 Task: Add an event with the title Third Project Kick-off, date '2024/03/21', time 7:30 AM to 9:30 AMand add a description: Following the introduction, participants will have the chance to present a prepared presentation of their choice in front of the group. Each presenter will be allocated a specific time slot, allowing them to showcase their skills and practice their delivery. Presentations can cover a wide range of topics, including but not limited to business proposals, academic research, project updates, or persuasive speeches., put the event into Yellow category, logged in from the account softage.3@softage.netand send the event invitation to softage.1@softage.net and softage.2@softage.net. Set a reminder for the event 12 hour before
Action: Mouse moved to (79, 83)
Screenshot: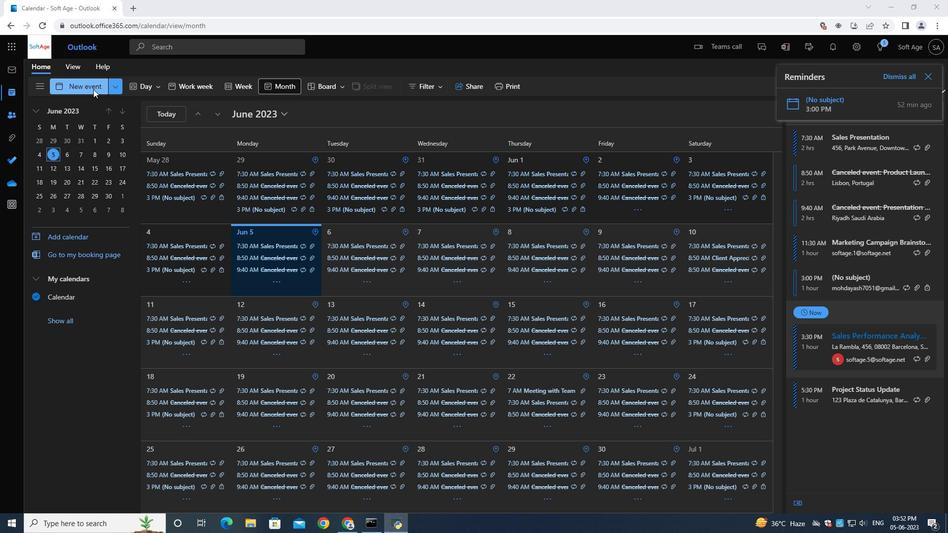 
Action: Mouse pressed left at (79, 83)
Screenshot: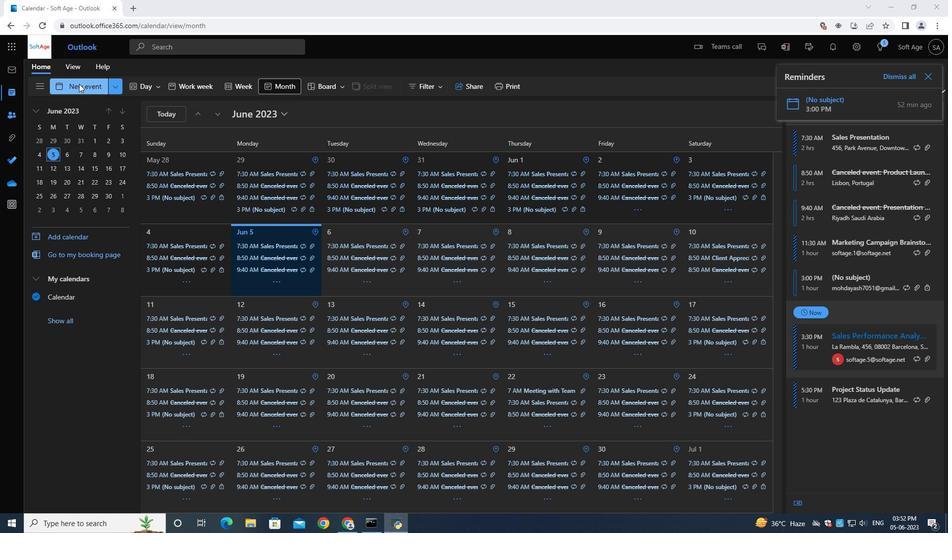 
Action: Mouse moved to (242, 151)
Screenshot: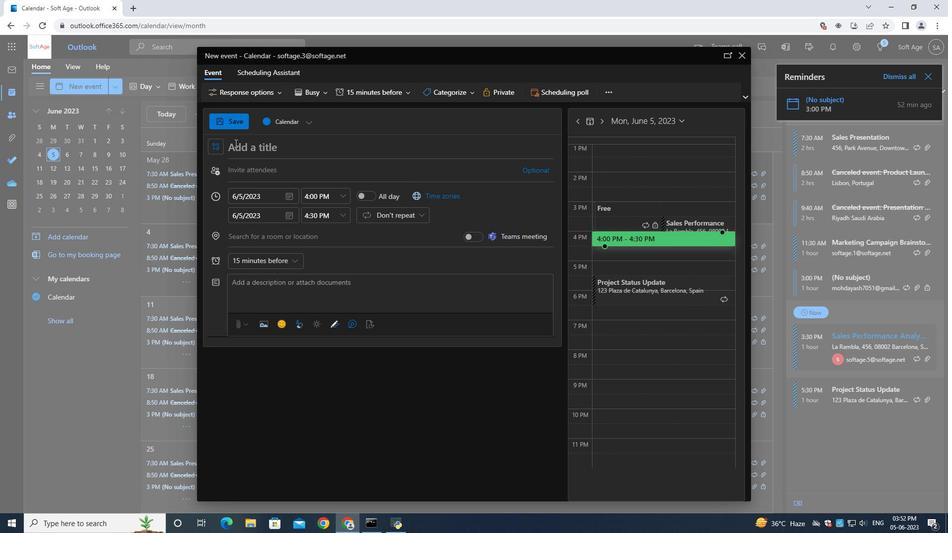 
Action: Mouse pressed left at (242, 151)
Screenshot: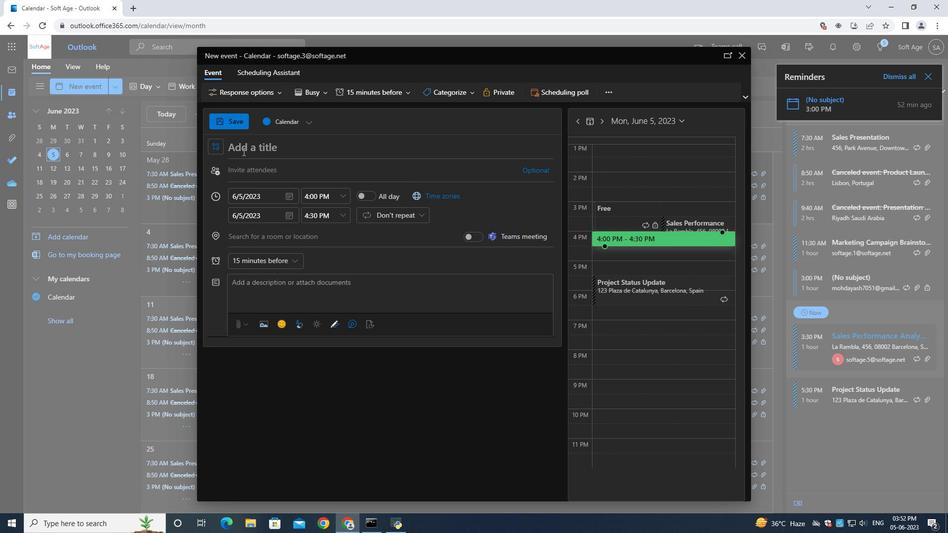 
Action: Key pressed <Key.shift><Key.shift>Third<Key.space><Key.shift><Key.shift>Project<Key.space><Key.shift>Kicck<Key.backspace><Key.backspace>k-off
Screenshot: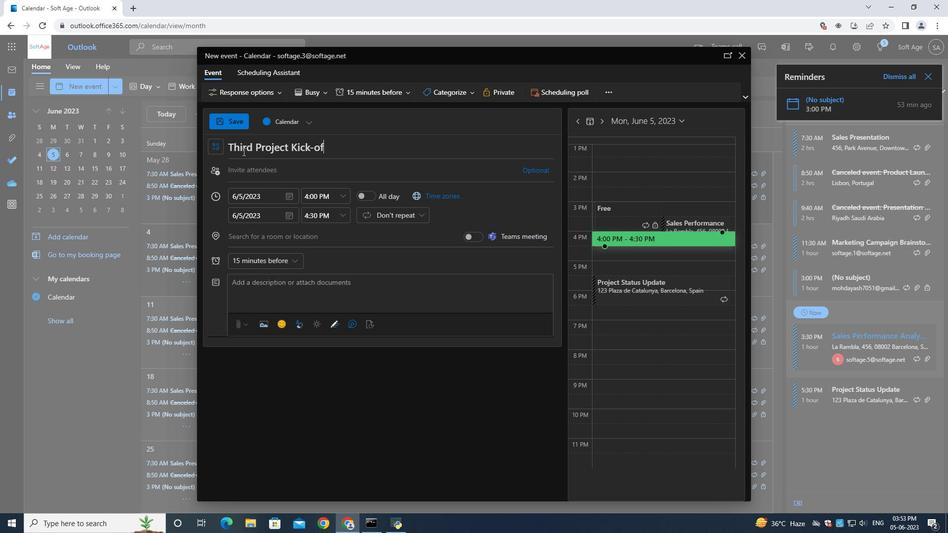 
Action: Mouse moved to (284, 200)
Screenshot: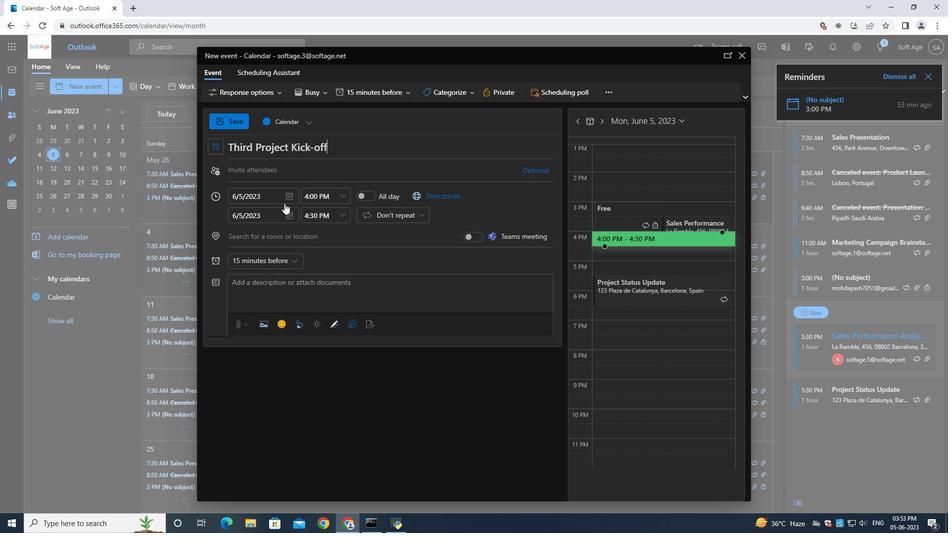 
Action: Mouse pressed left at (284, 200)
Screenshot: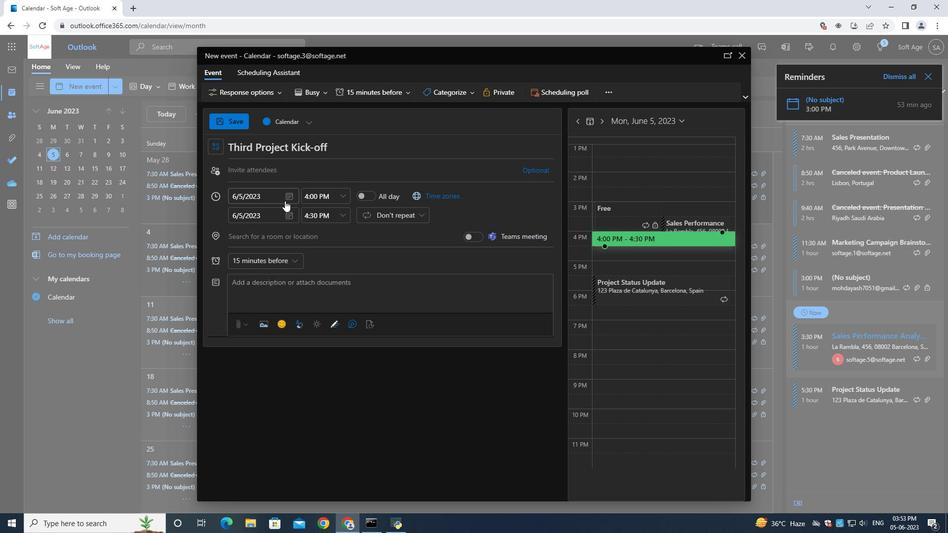 
Action: Mouse moved to (323, 219)
Screenshot: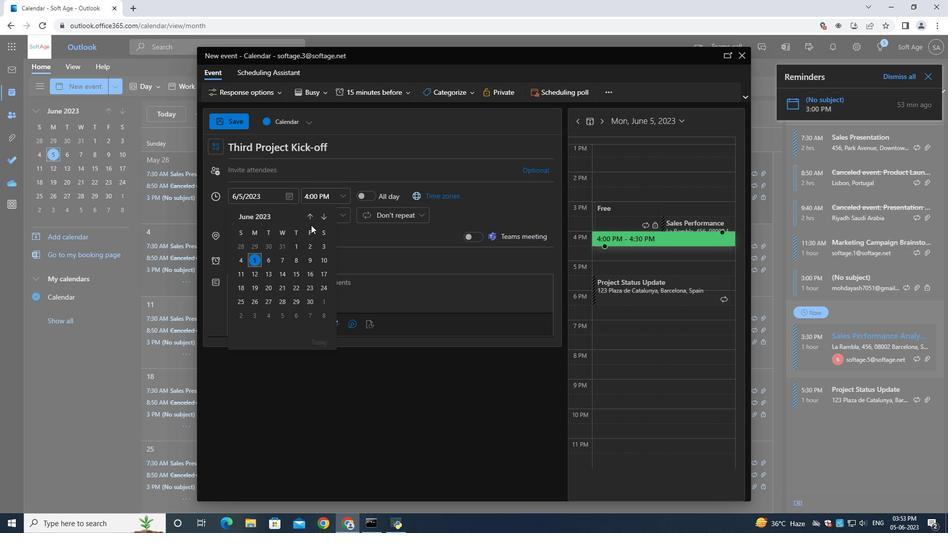 
Action: Mouse pressed left at (323, 219)
Screenshot: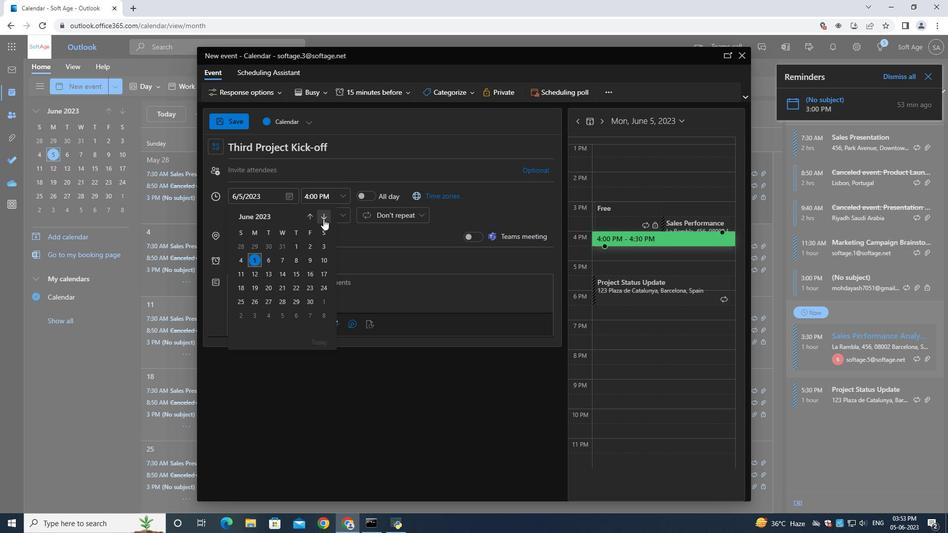 
Action: Mouse moved to (323, 219)
Screenshot: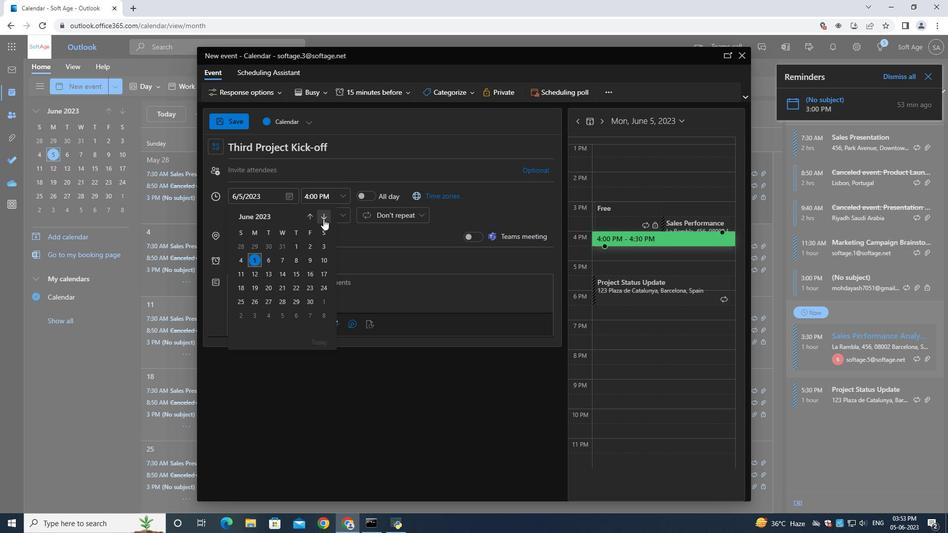
Action: Mouse pressed left at (323, 219)
Screenshot: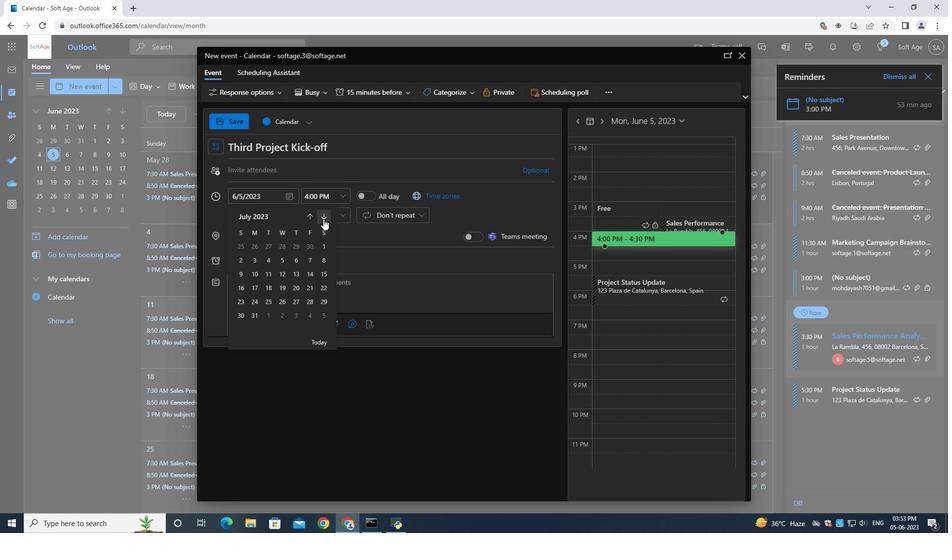 
Action: Mouse pressed left at (323, 219)
Screenshot: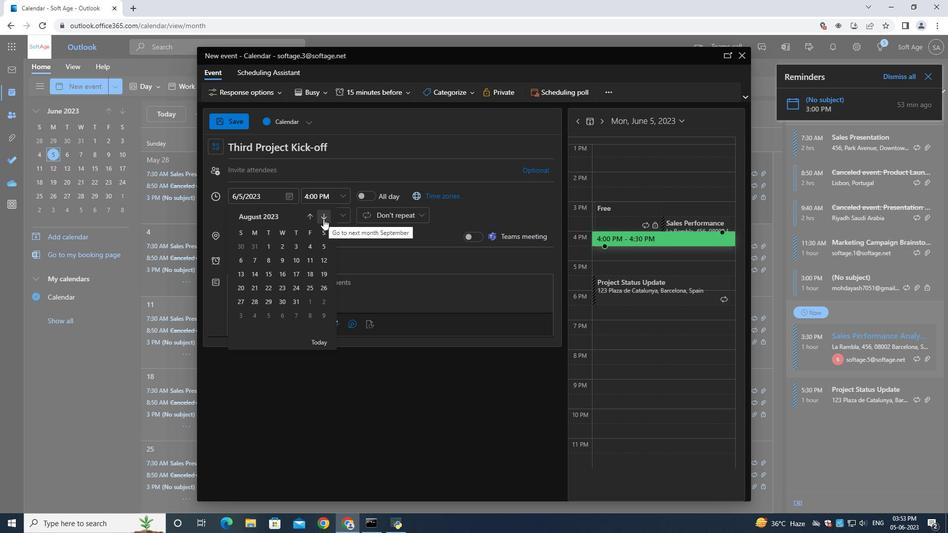 
Action: Mouse pressed left at (323, 219)
Screenshot: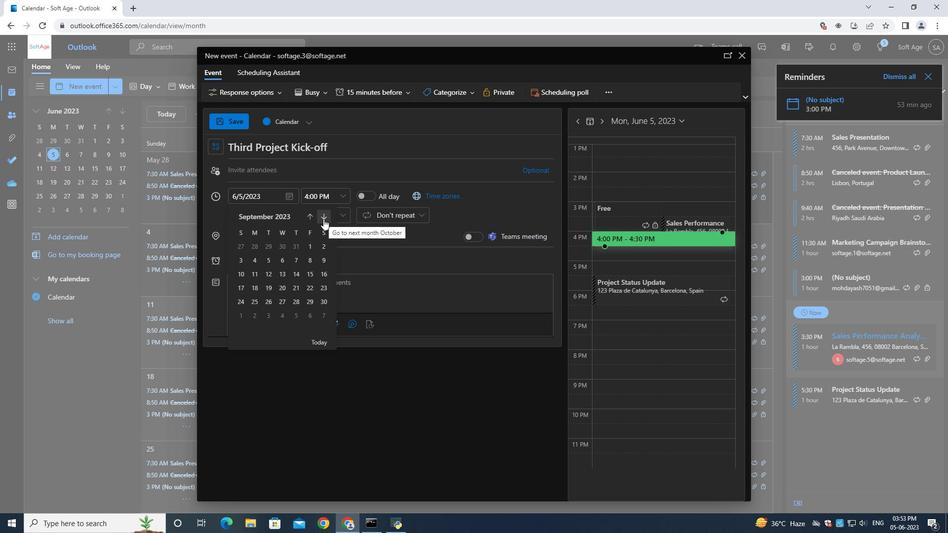 
Action: Mouse pressed left at (323, 219)
Screenshot: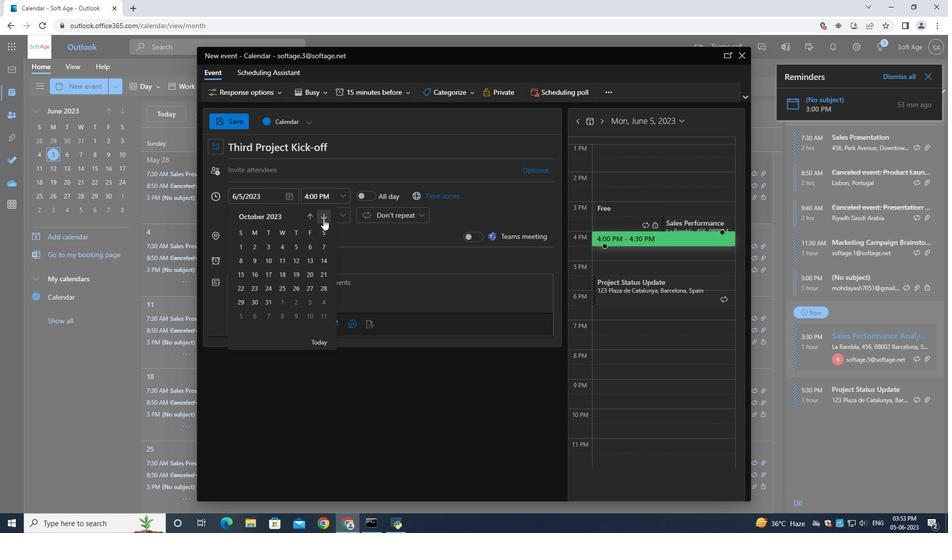 
Action: Mouse pressed left at (323, 219)
Screenshot: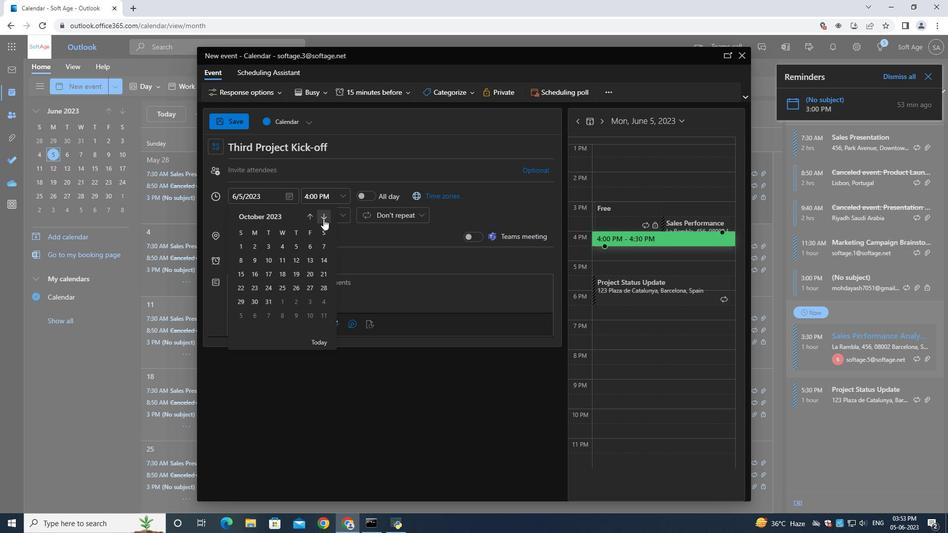 
Action: Mouse pressed left at (323, 219)
Screenshot: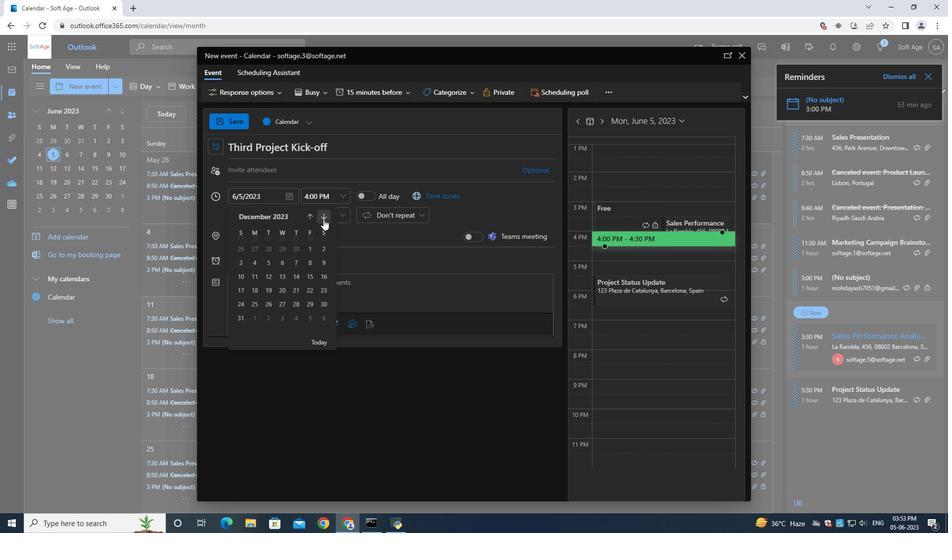 
Action: Mouse moved to (323, 219)
Screenshot: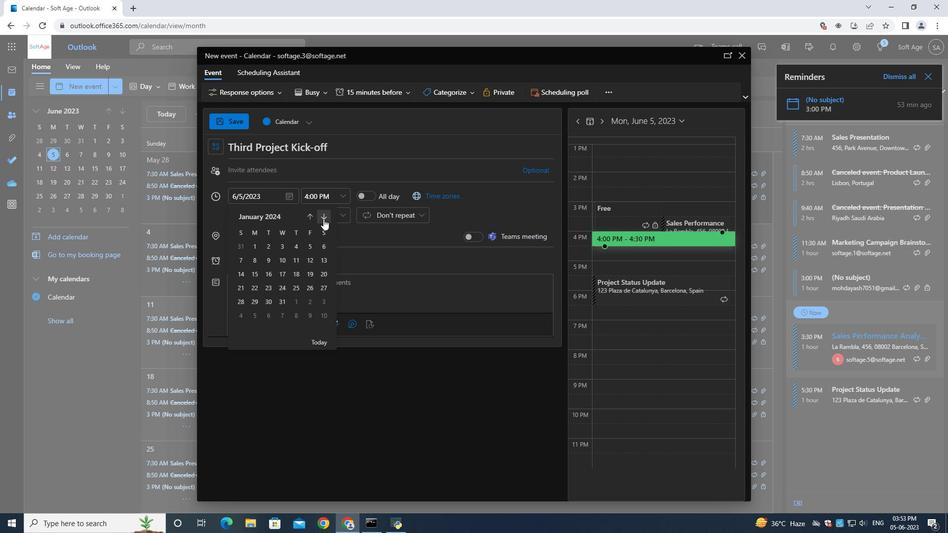 
Action: Mouse pressed left at (323, 219)
Screenshot: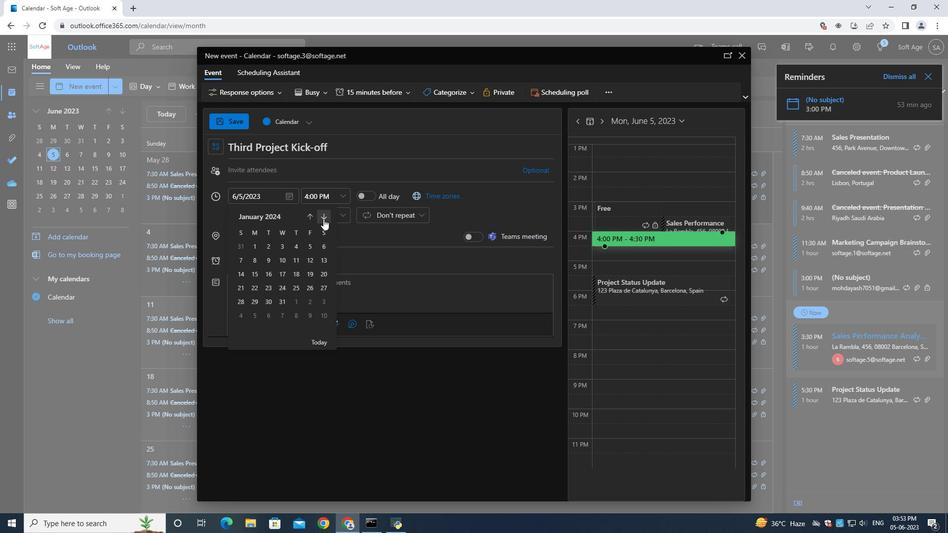 
Action: Mouse moved to (323, 219)
Screenshot: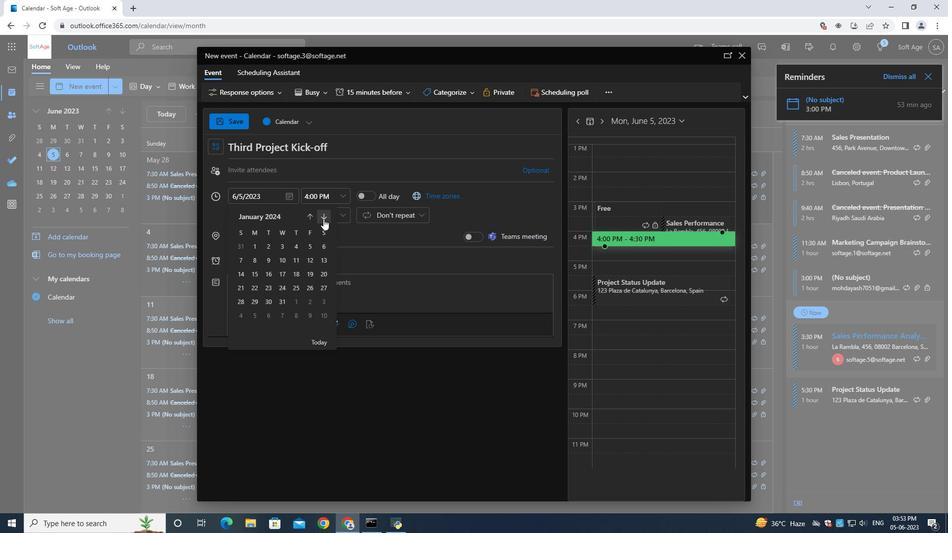 
Action: Mouse pressed left at (323, 219)
Screenshot: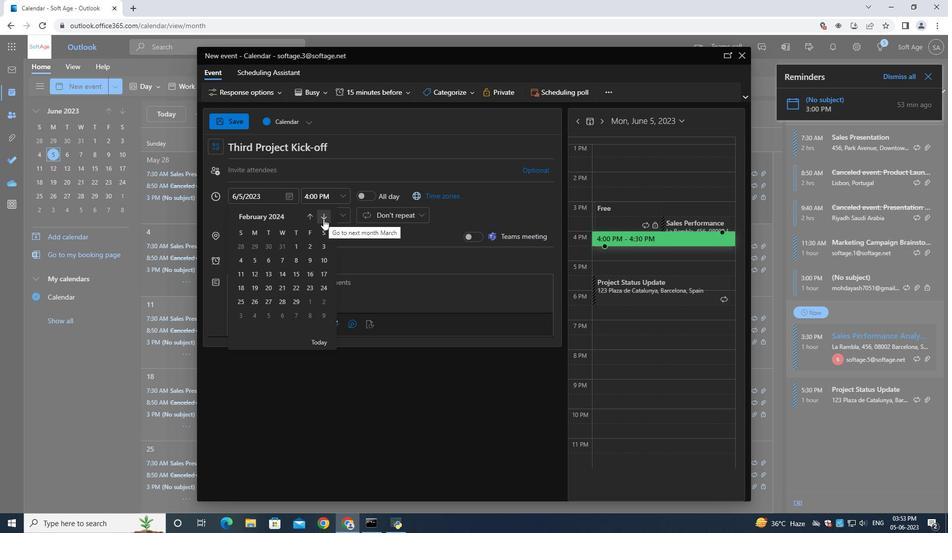 
Action: Mouse moved to (297, 284)
Screenshot: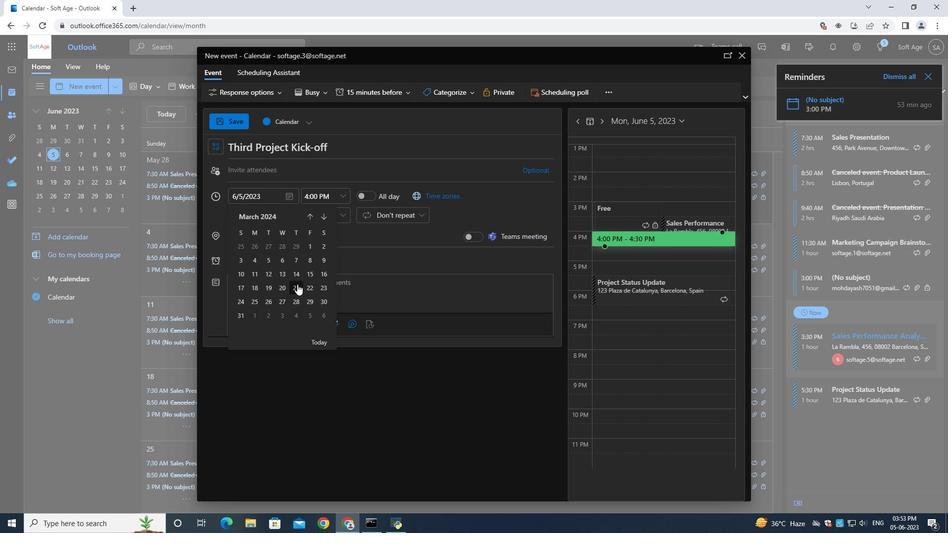 
Action: Mouse pressed left at (297, 284)
Screenshot: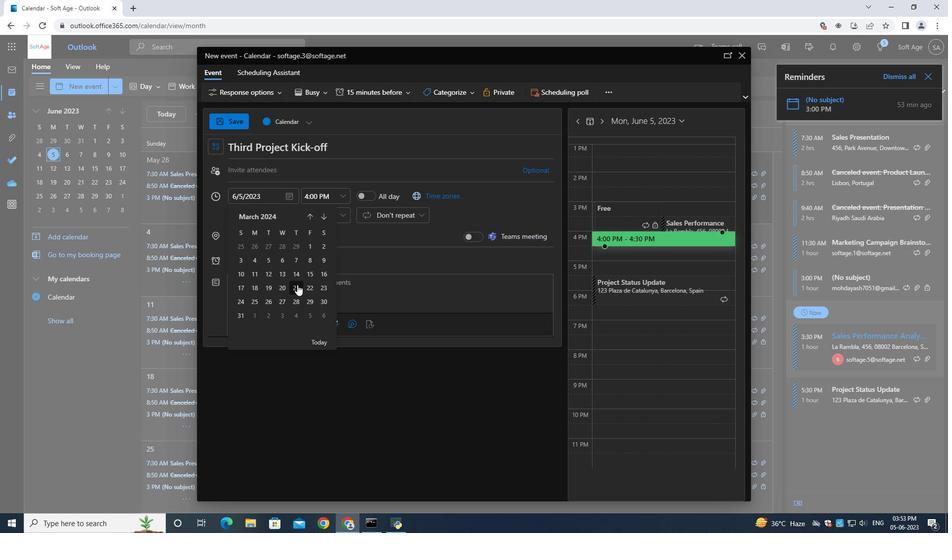
Action: Mouse moved to (321, 189)
Screenshot: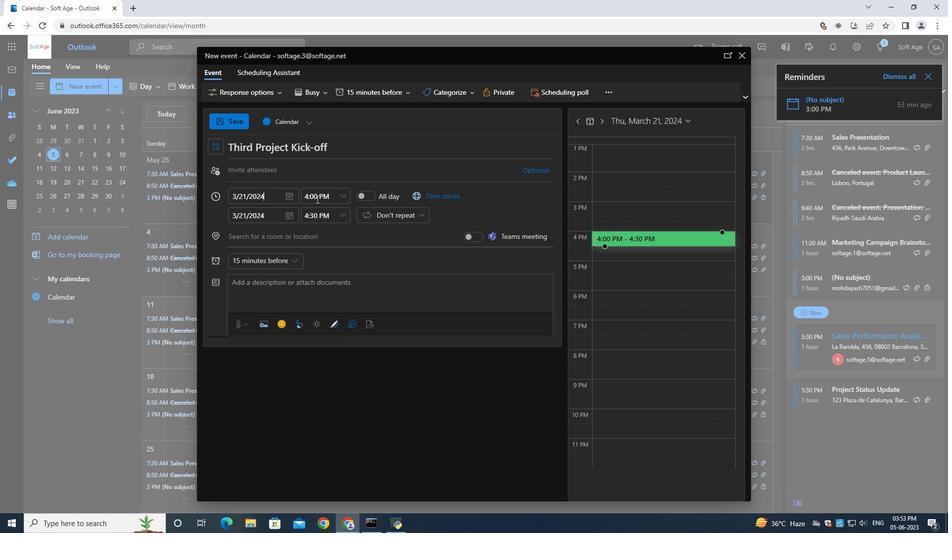 
Action: Mouse pressed left at (321, 189)
Screenshot: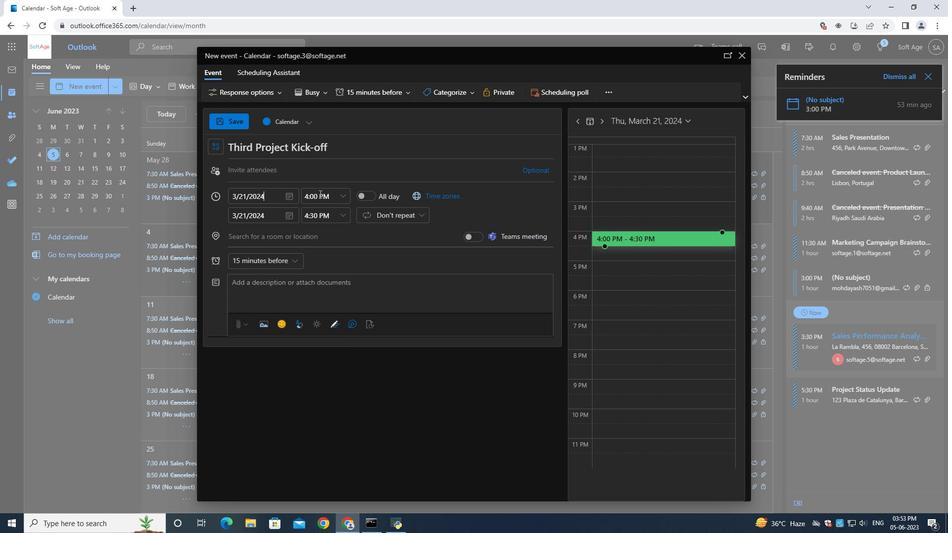
Action: Mouse moved to (320, 198)
Screenshot: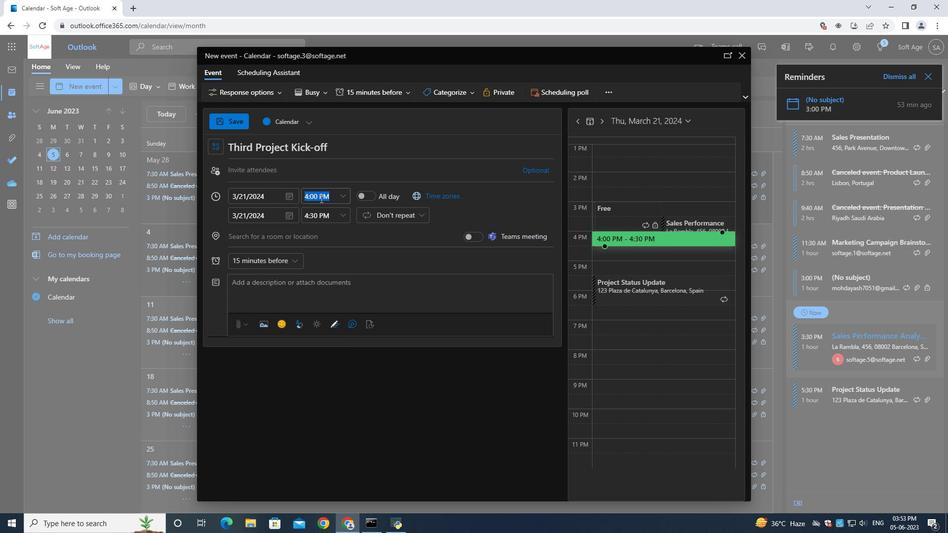 
Action: Key pressed 7<Key.shift_r>:30<Key.shift>AM
Screenshot: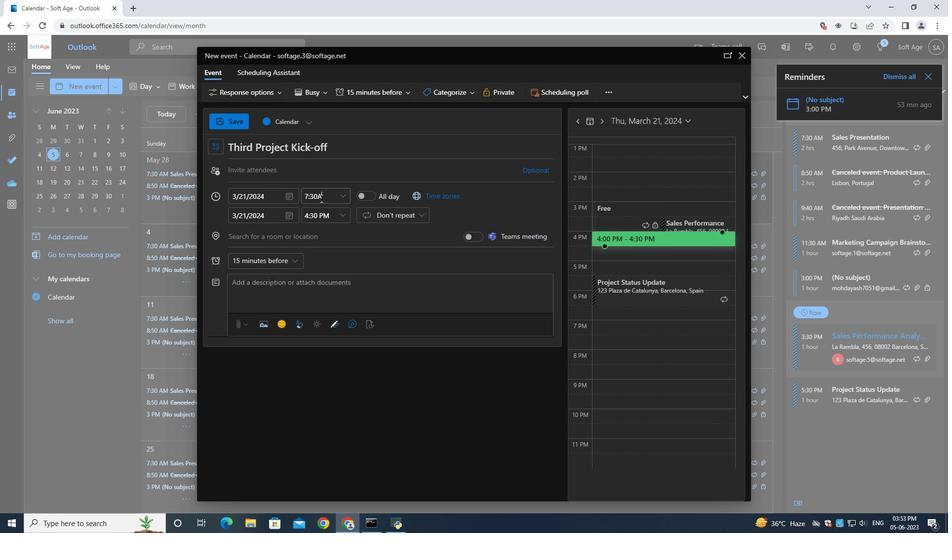
Action: Mouse moved to (315, 215)
Screenshot: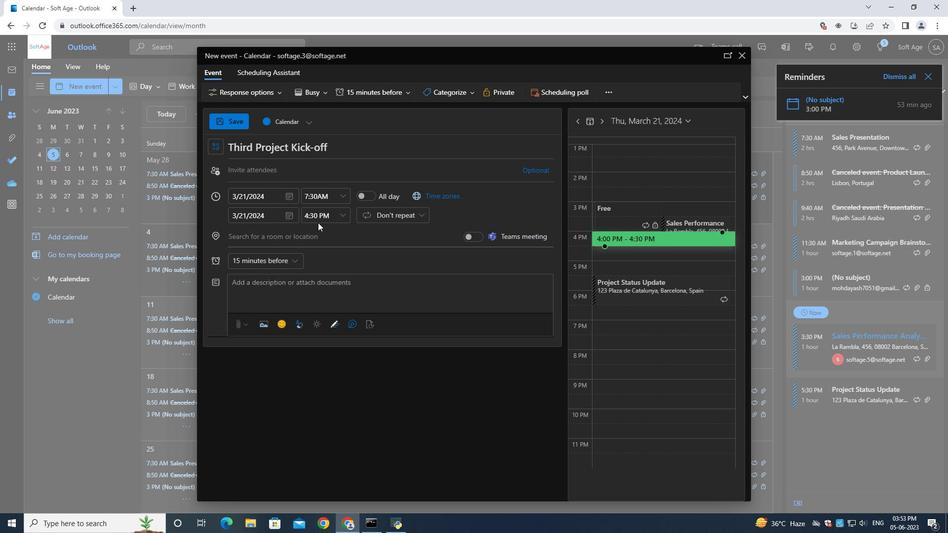 
Action: Mouse pressed left at (315, 215)
Screenshot: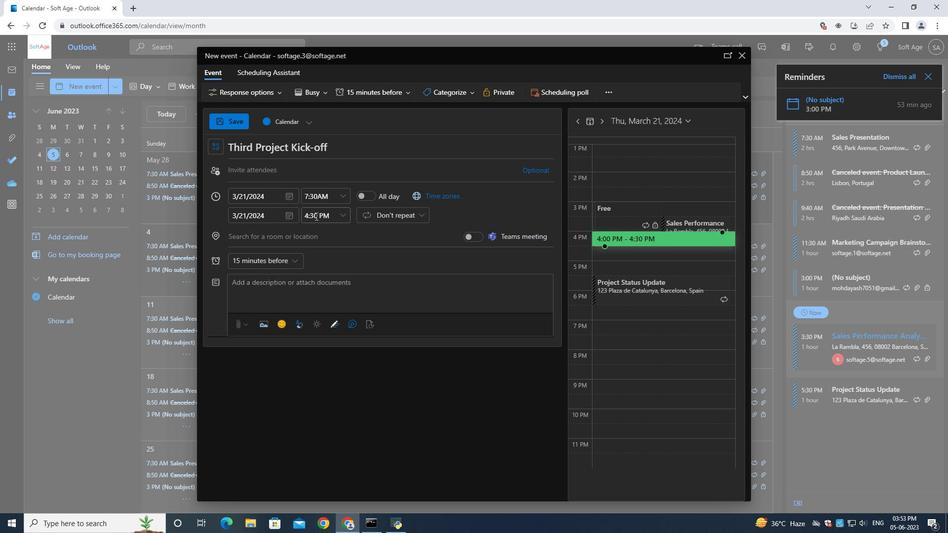 
Action: Key pressed 9<Key.shift_r>:30<Key.shift>AM
Screenshot: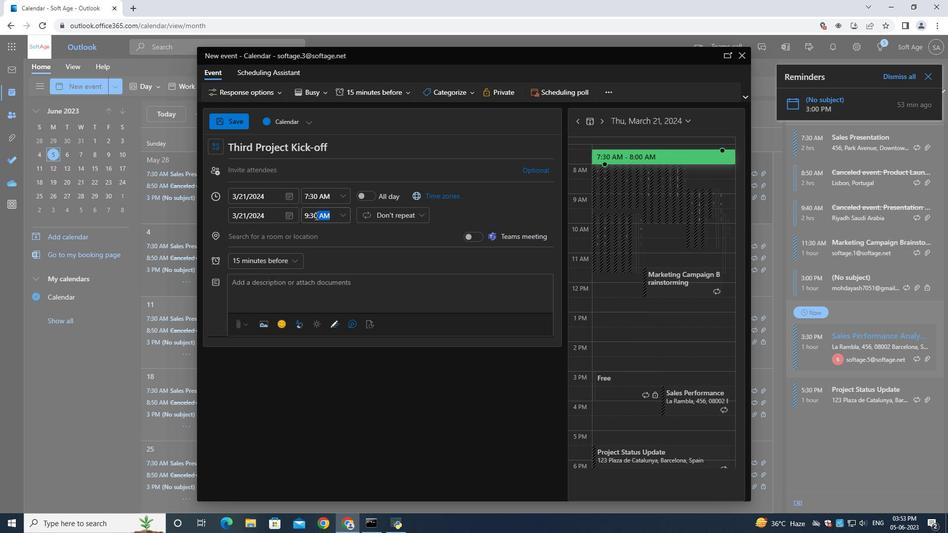 
Action: Mouse moved to (301, 284)
Screenshot: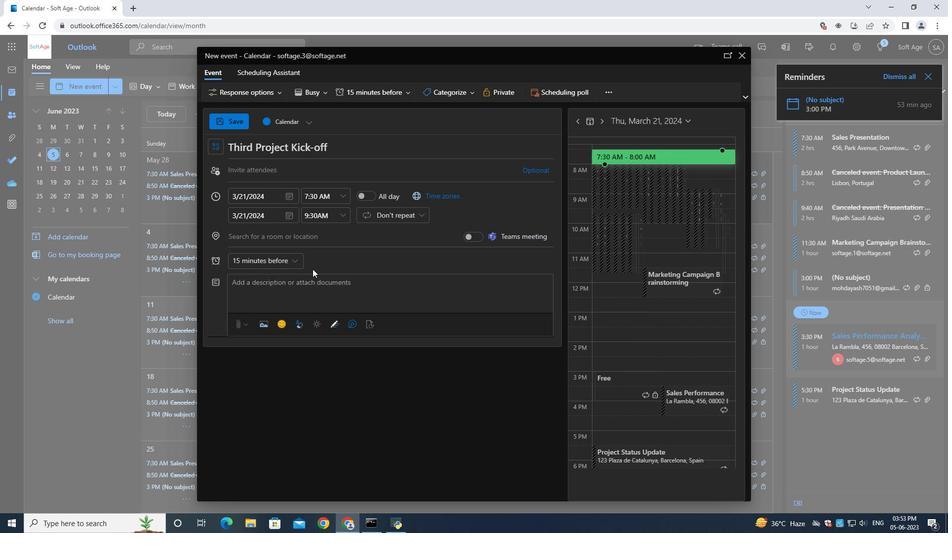 
Action: Mouse pressed left at (301, 284)
Screenshot: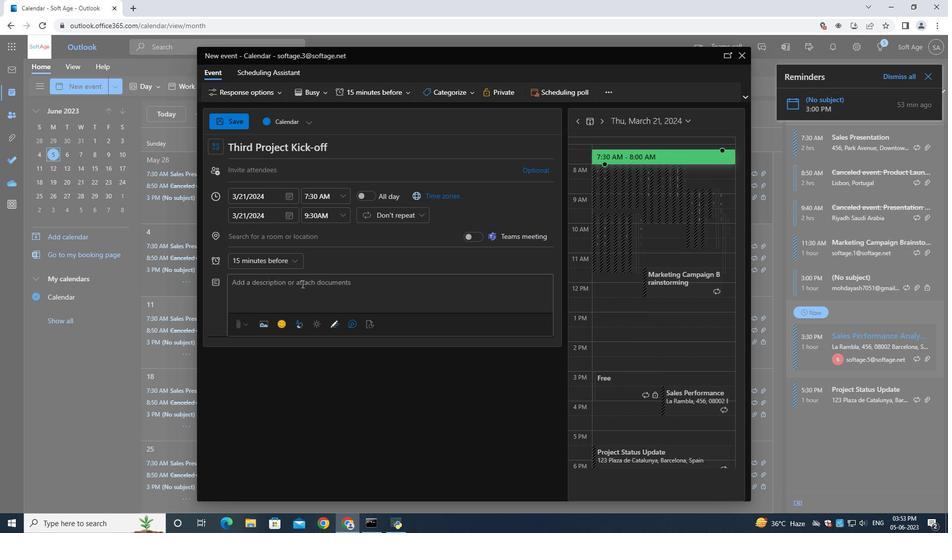 
Action: Mouse moved to (302, 285)
Screenshot: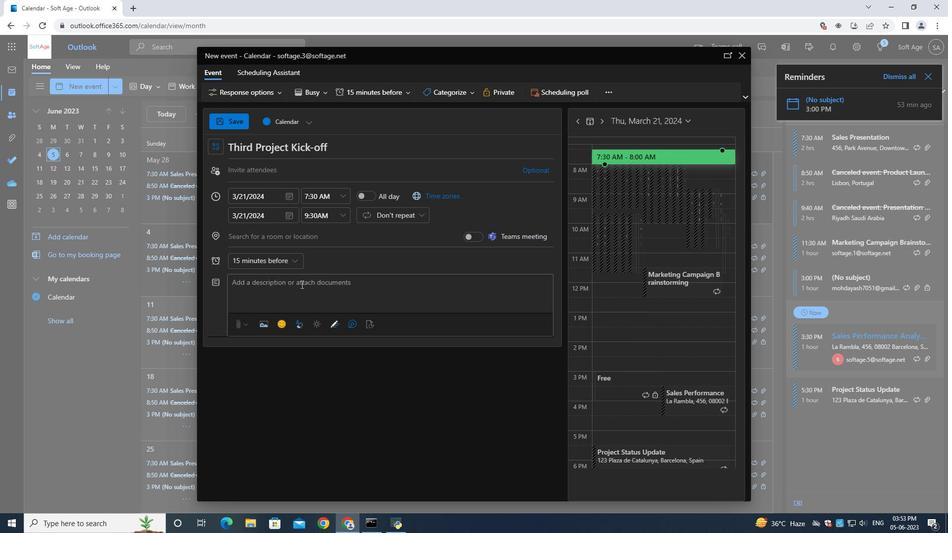 
Action: Key pressed <Key.shift><Key.shift><Key.shift>Following<Key.space>the<Key.space><Key.shift><Key.shift><Key.shift><Key.shift><Key.shift><Key.shift><Key.shift>introduction<Key.space><Key.backspace>,<Key.space>participants<Key.space>will<Key.space>have<Key.space>the<Key.space>chance<Key.space>to<Key.space>present<Key.space>a<Key.space>prepared<Key.space>presentation<Key.space>of<Key.space>their<Key.space>choice<Key.space>in<Key.space>fornt<Key.space>of<Key.space>the<Key.space>group.<Key.space><Key.shift><Key.shift>Each<Key.space><Key.shift><Key.shift><Key.shift><Key.shift><Key.shift><Key.shift>presenter<Key.space>will<Key.space>be<Key.space>allocated<Key.space>a<Key.space>specific<Key.space>time<Key.space>slot,<Key.space>allowing<Key.space>them<Key.space>to<Key.space>showcase<Key.space>their<Key.space>skills<Key.space>and<Key.space>practice<Key.space>their<Key.space>delivery.<Key.space><Key.shift>Presentations<Key.space>can<Key.space>over<Key.backspace><Key.backspace><Key.backspace><Key.backspace>cover<Key.space>a<Key.space>wide<Key.space>range<Key.space>their<Key.backspace><Key.backspace><Key.backspace><Key.backspace><Key.backspace>of<Key.space>topice,<Key.space>including<Key.space>but<Key.space>not<Key.space>limited<Key.space>to<Key.space>business<Key.space>proposals,<Key.space>academic<Key.space>research,<Key.space>project<Key.space>updates,<Key.space>or<Key.space>persuasive<Key.space>speeches.
Screenshot: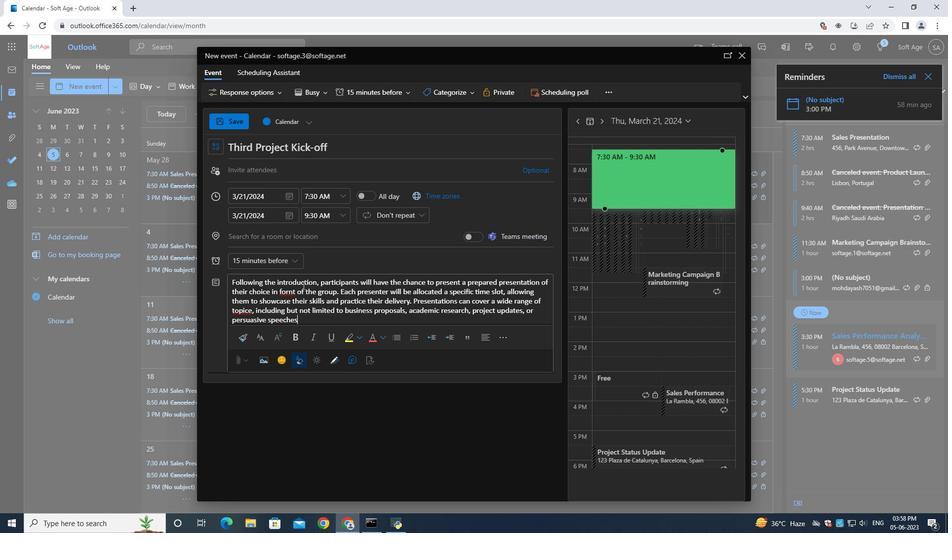 
Action: Mouse moved to (460, 91)
Screenshot: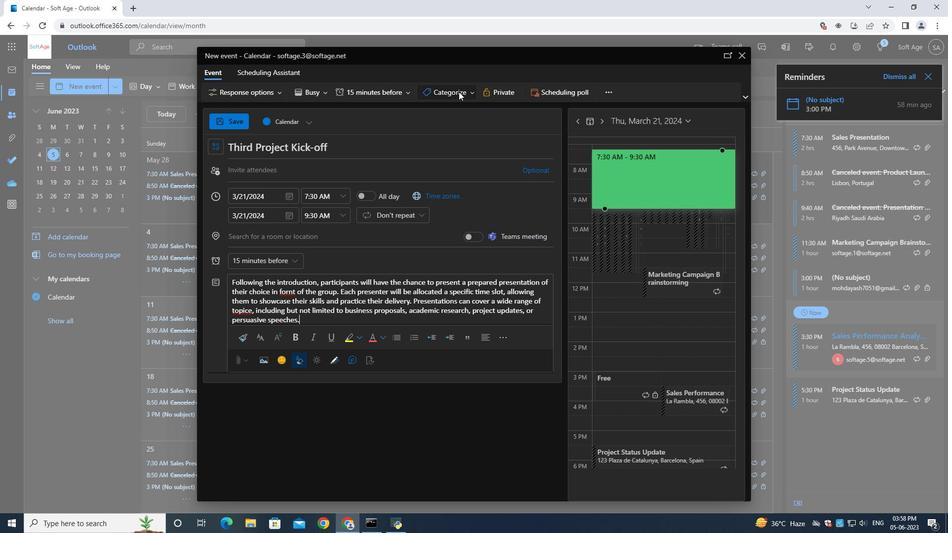 
Action: Mouse pressed left at (460, 91)
Screenshot: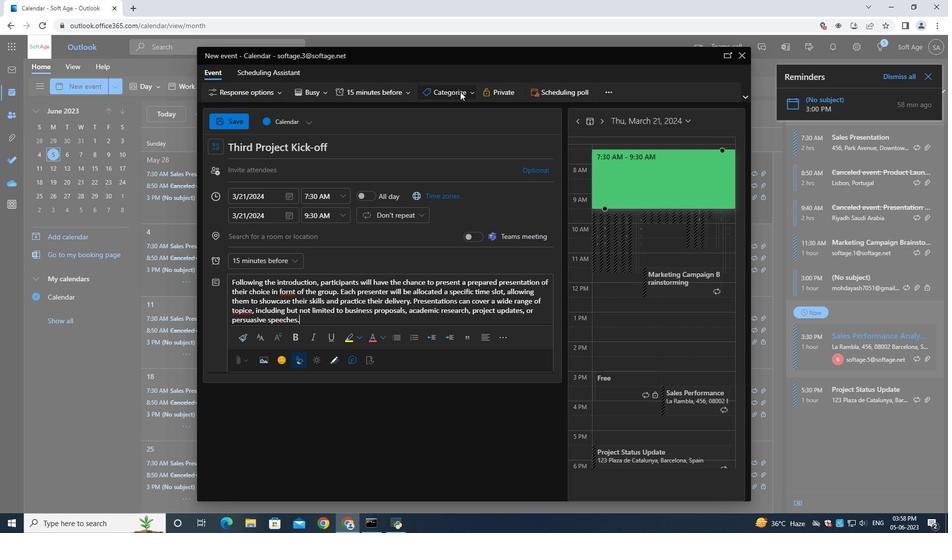 
Action: Mouse moved to (442, 187)
Screenshot: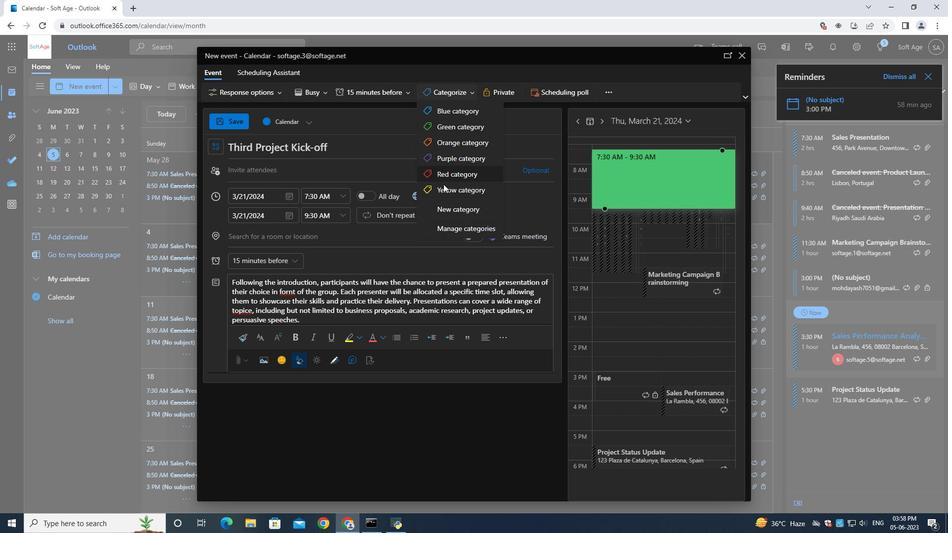 
Action: Mouse pressed left at (442, 187)
Screenshot: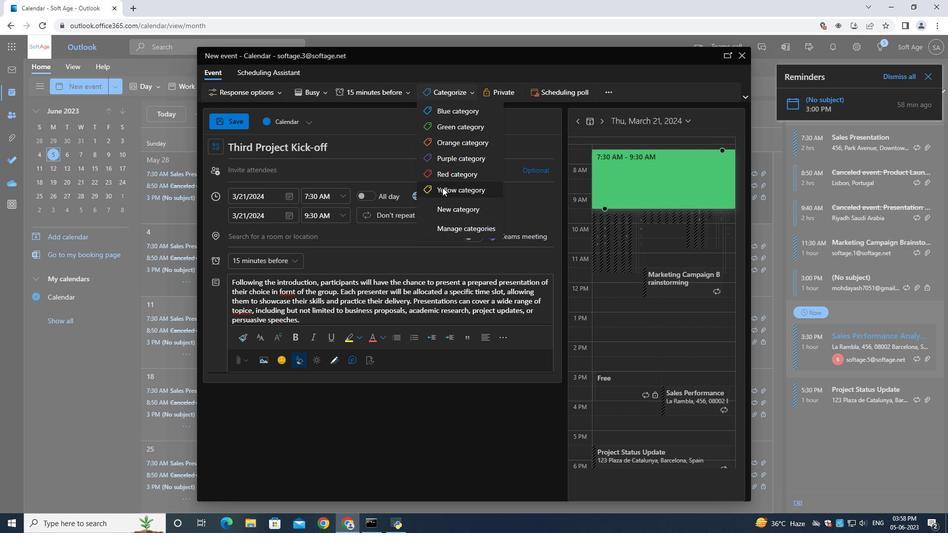 
Action: Mouse moved to (325, 175)
Screenshot: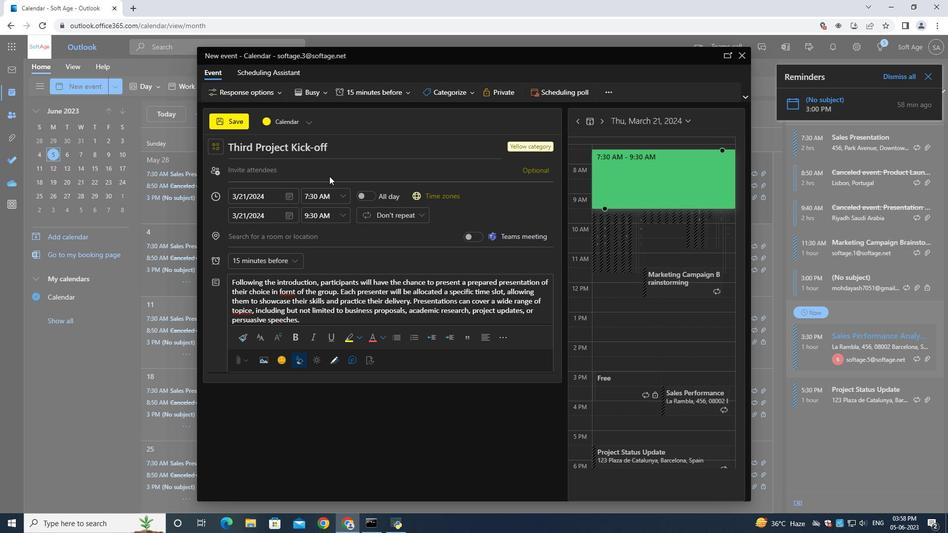 
Action: Mouse pressed left at (325, 175)
Screenshot: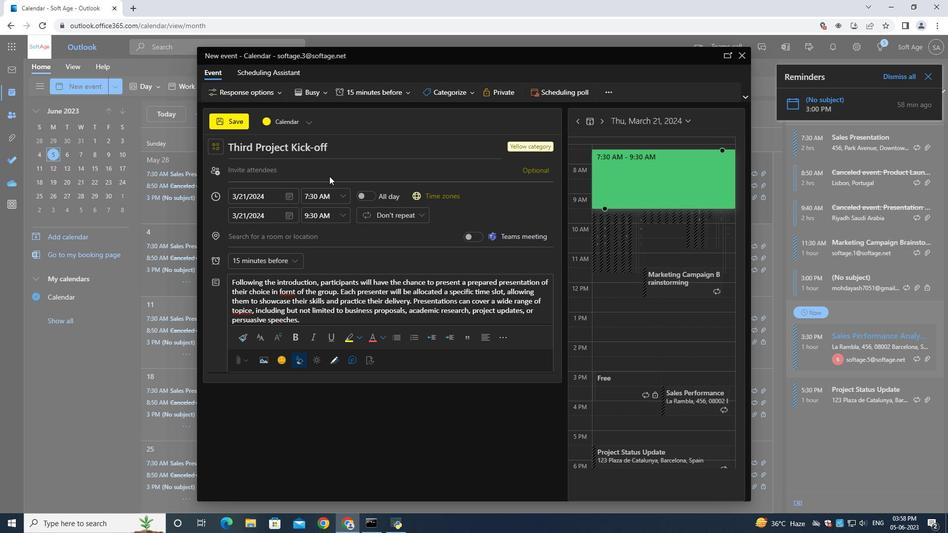 
Action: Mouse moved to (329, 177)
Screenshot: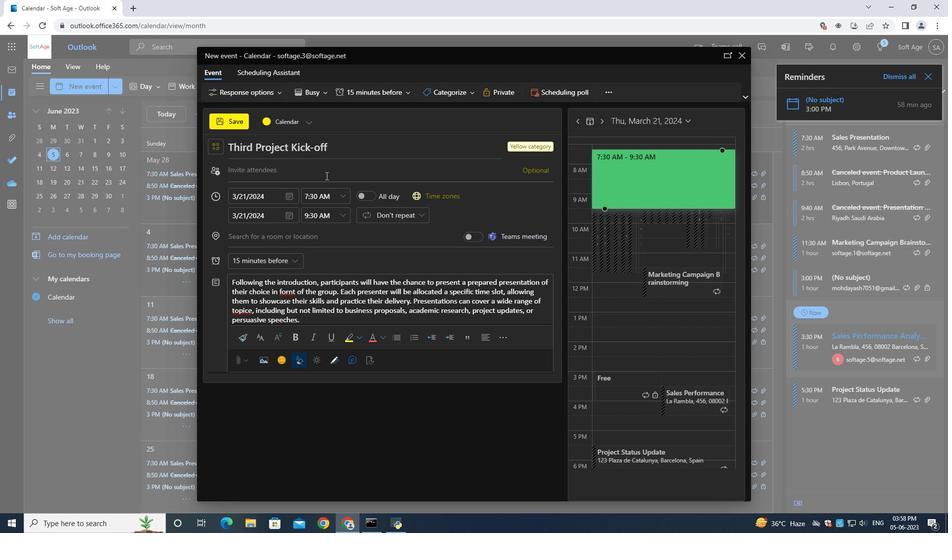 
Action: Key pressed softa<Key.backspace><Key.backspace>tage.1<Key.shift><Key.shift><Key.shift><Key.shift><Key.shift><Key.shift><Key.shift><Key.shift><Key.shift>@softage.net
Screenshot: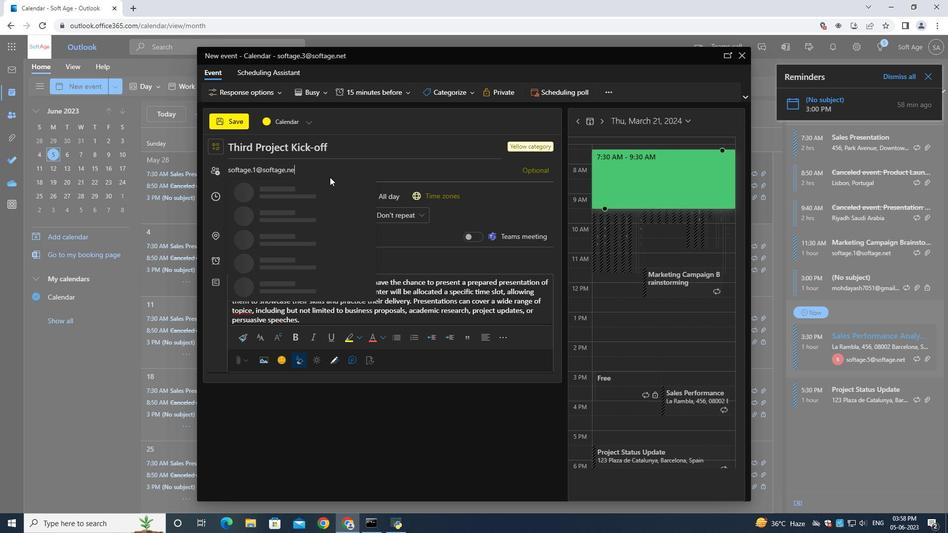 
Action: Mouse moved to (341, 192)
Screenshot: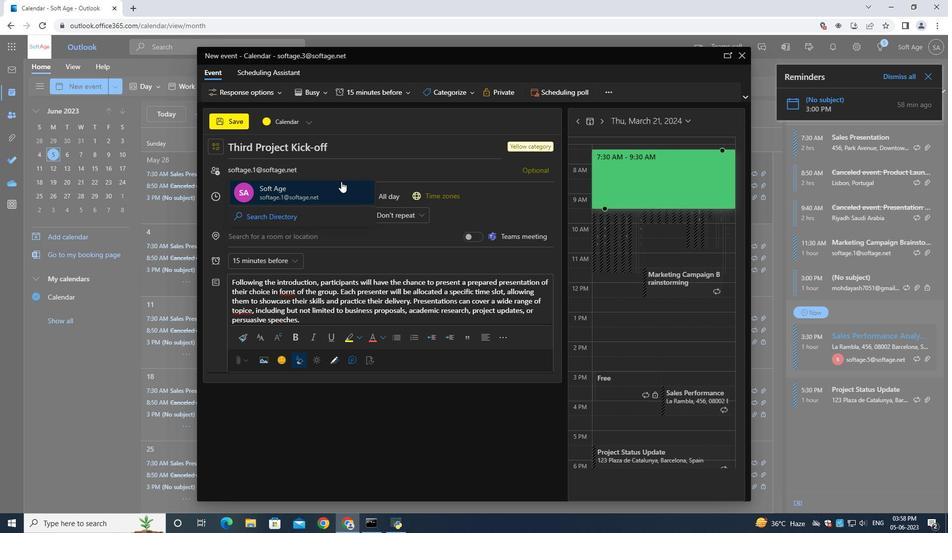 
Action: Mouse pressed left at (341, 192)
Screenshot: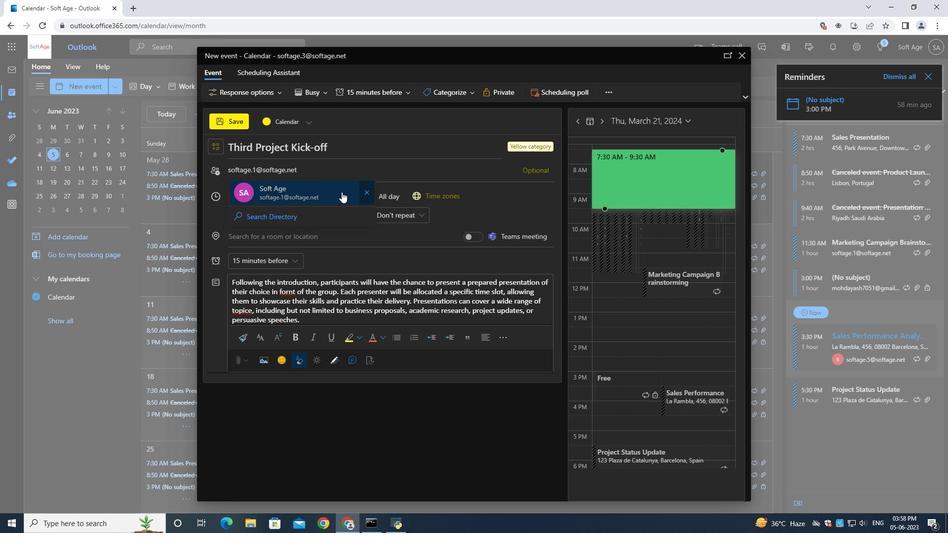 
Action: Mouse moved to (355, 183)
Screenshot: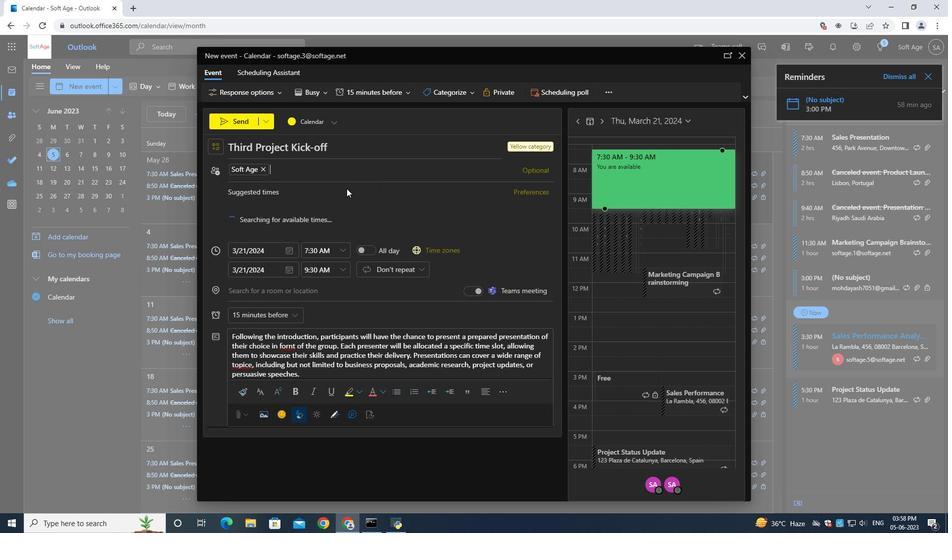 
Action: Key pressed d<Key.backspace>softage.2<Key.shift>@softage.net
Screenshot: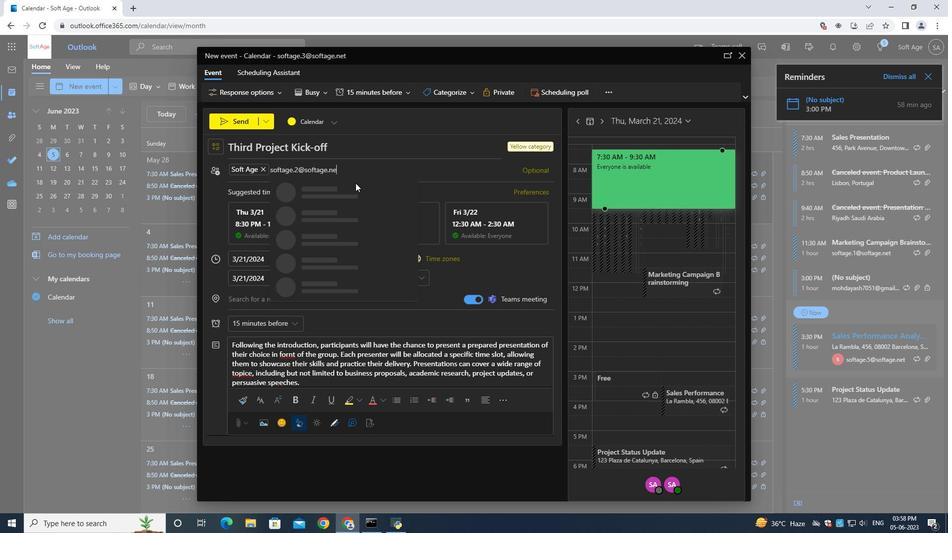 
Action: Mouse moved to (374, 195)
Screenshot: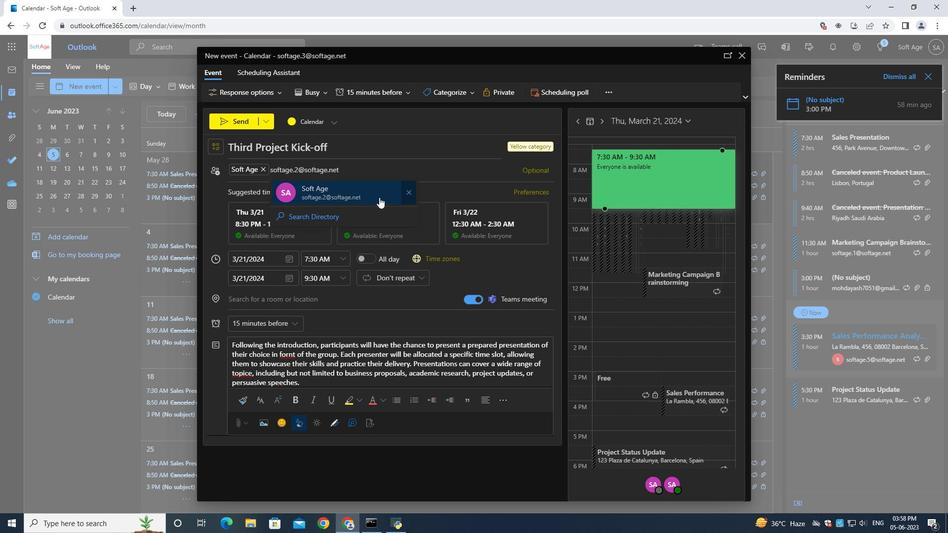 
Action: Mouse pressed left at (374, 195)
Screenshot: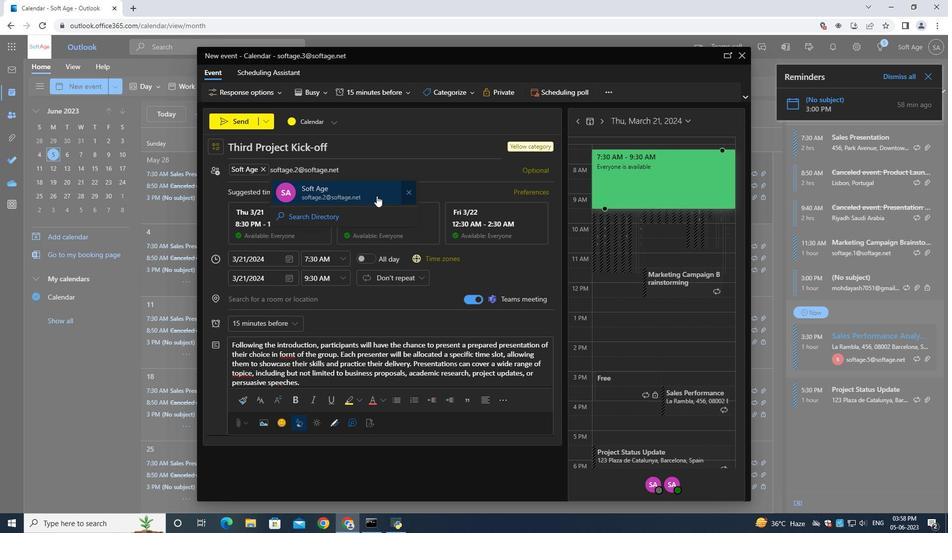 
Action: Mouse moved to (258, 322)
Screenshot: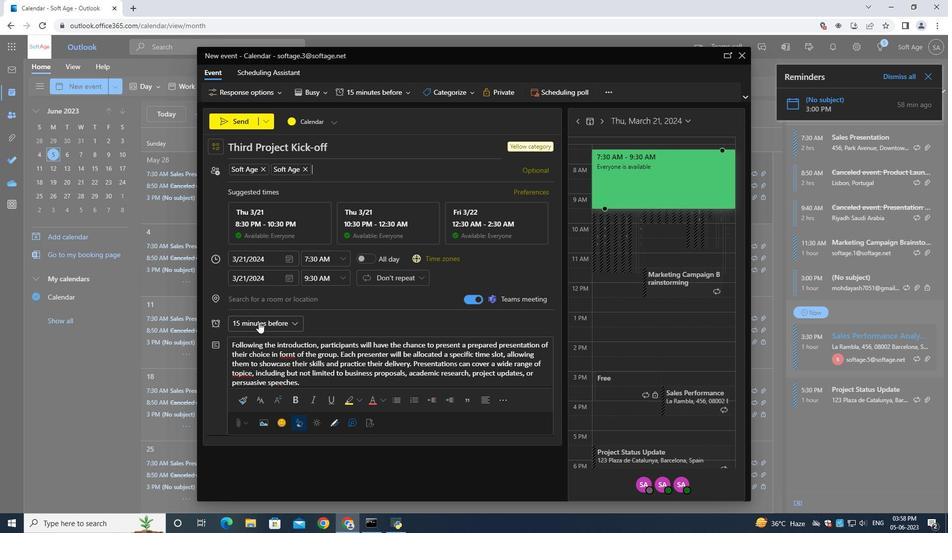 
Action: Mouse pressed left at (258, 322)
Screenshot: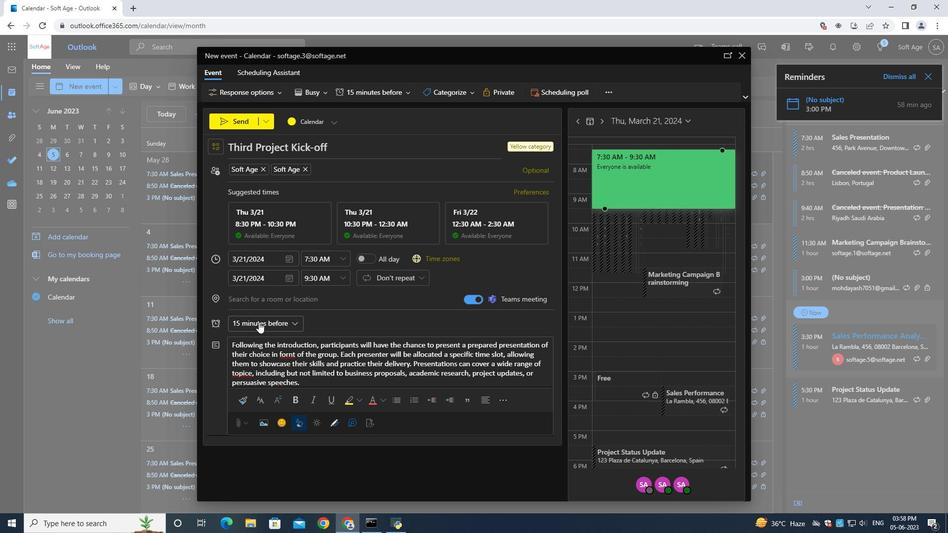 
Action: Mouse moved to (255, 250)
Screenshot: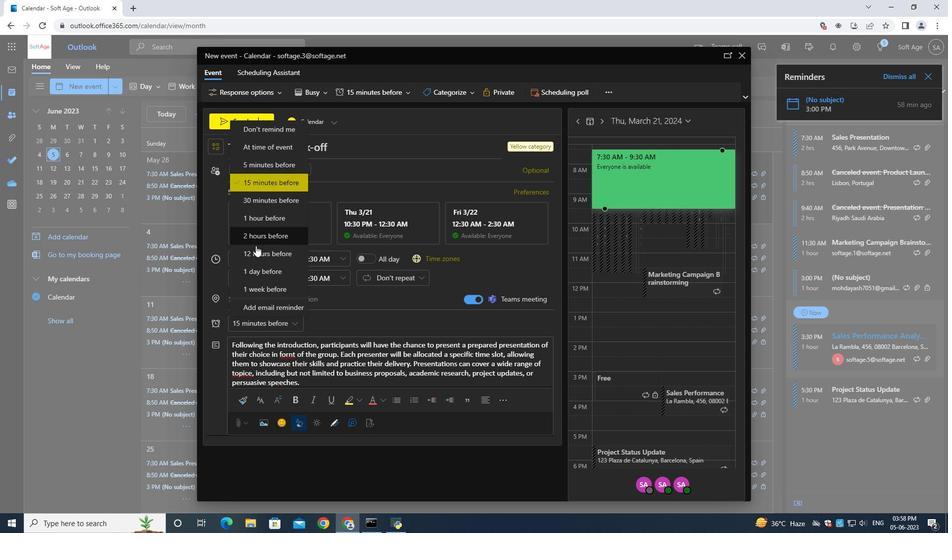 
Action: Mouse pressed left at (255, 250)
Screenshot: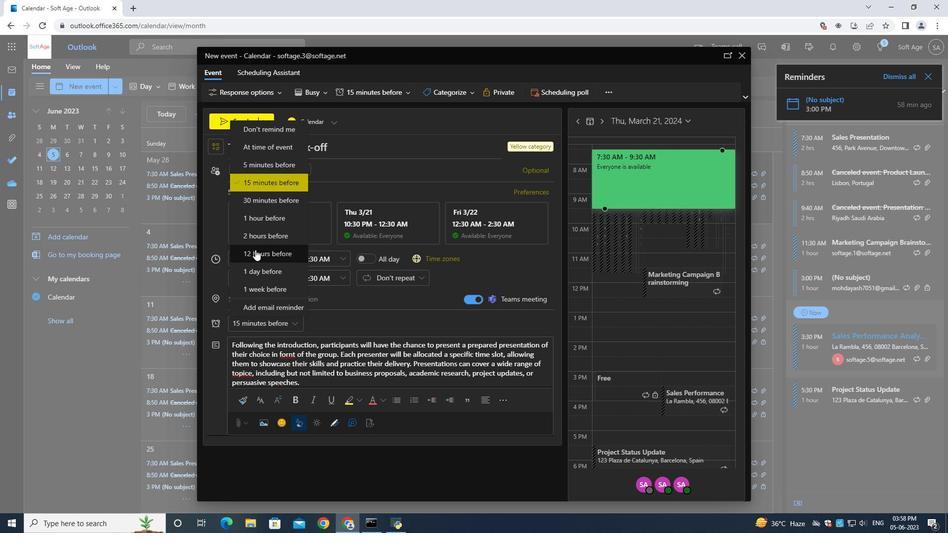 
Action: Mouse moved to (241, 122)
Screenshot: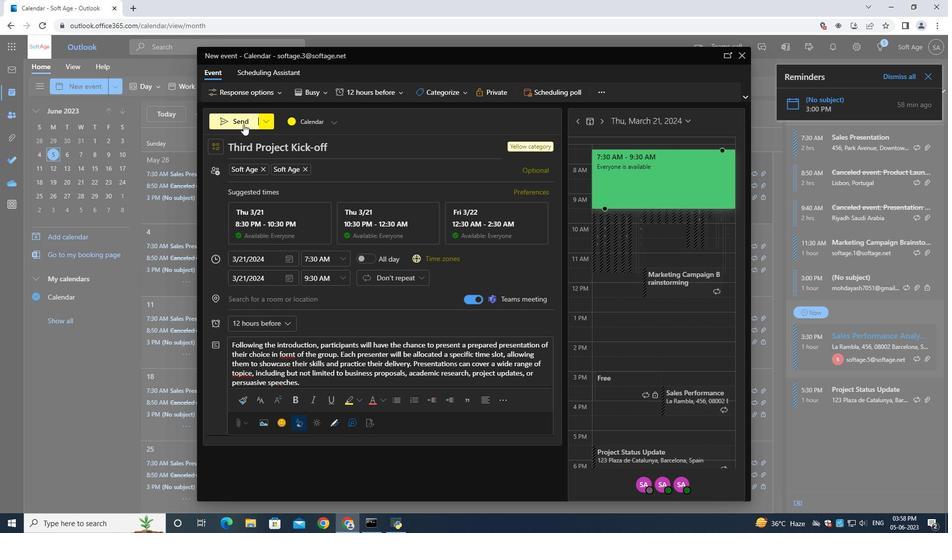 
Action: Mouse pressed left at (241, 122)
Screenshot: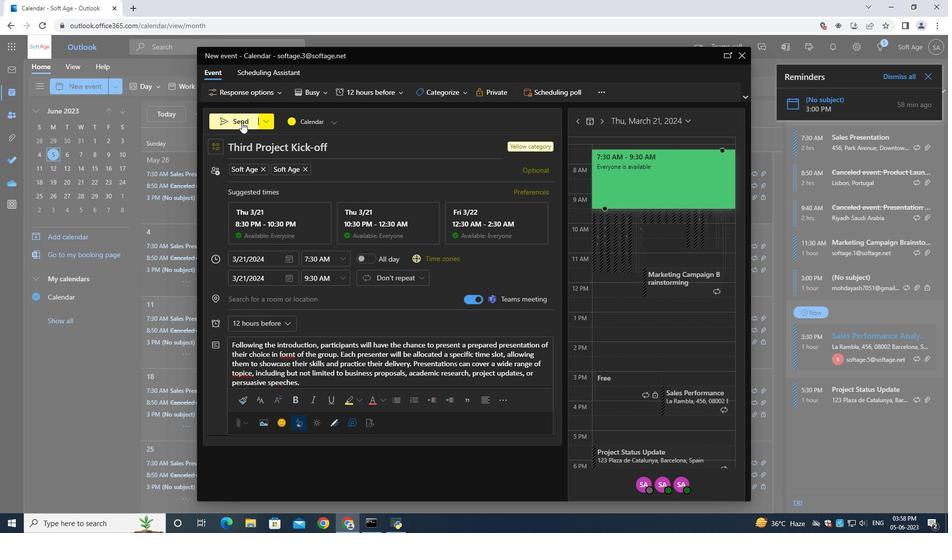
Action: Mouse moved to (241, 122)
Screenshot: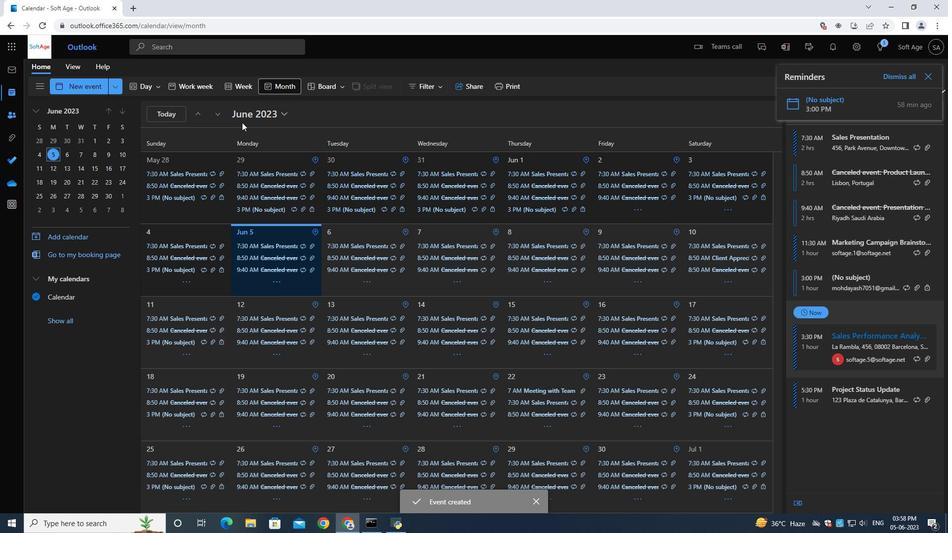 
